 Task: Use the formula "ACCRINT" in spreadsheet "Project protfolio".
Action: Mouse moved to (513, 391)
Screenshot: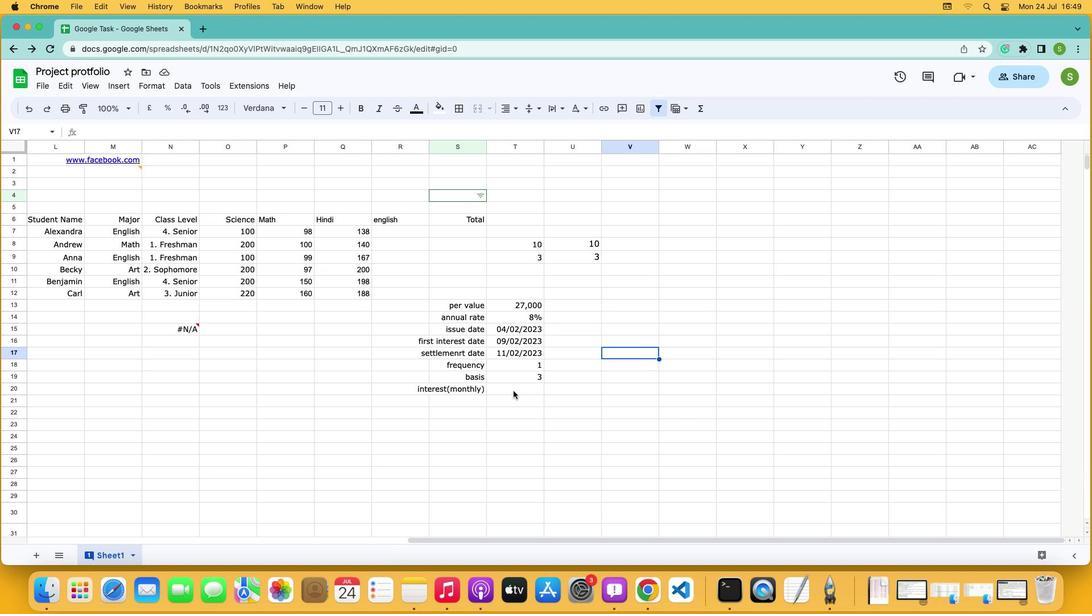 
Action: Mouse pressed left at (513, 391)
Screenshot: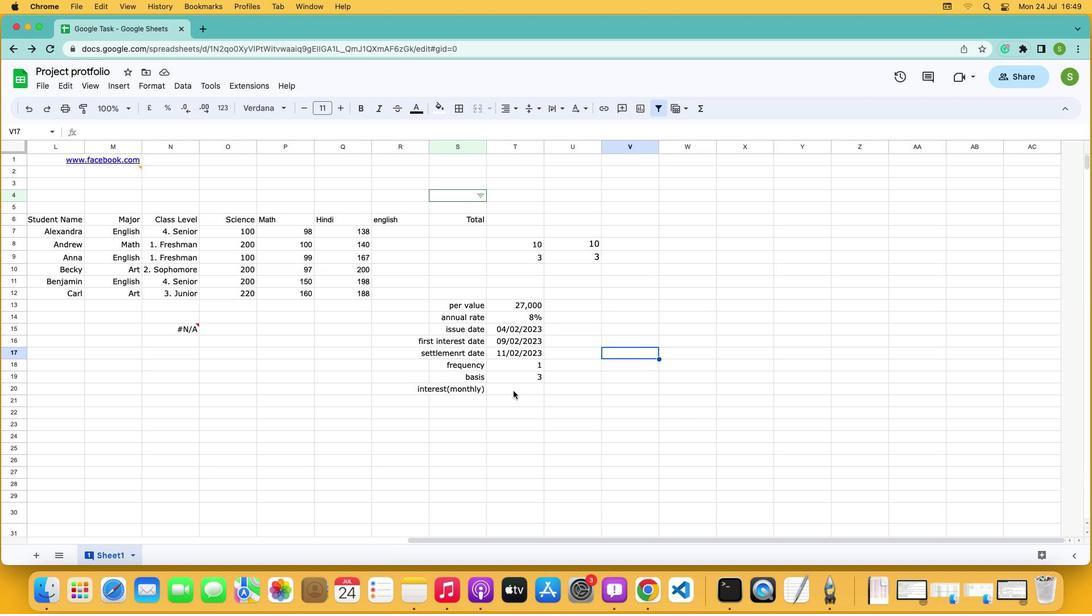 
Action: Mouse moved to (703, 112)
Screenshot: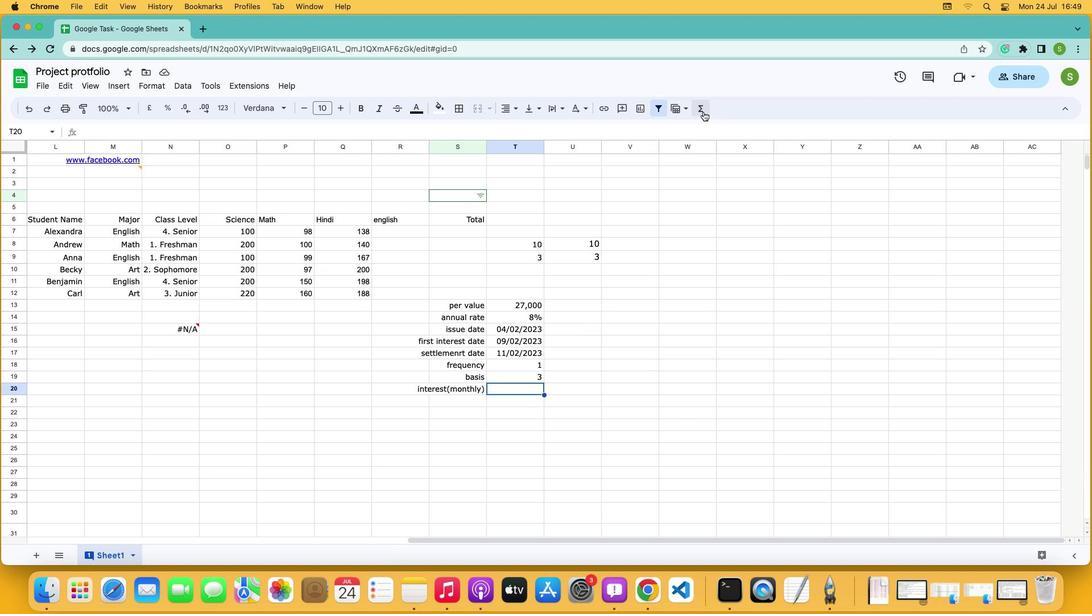 
Action: Mouse pressed left at (703, 112)
Screenshot: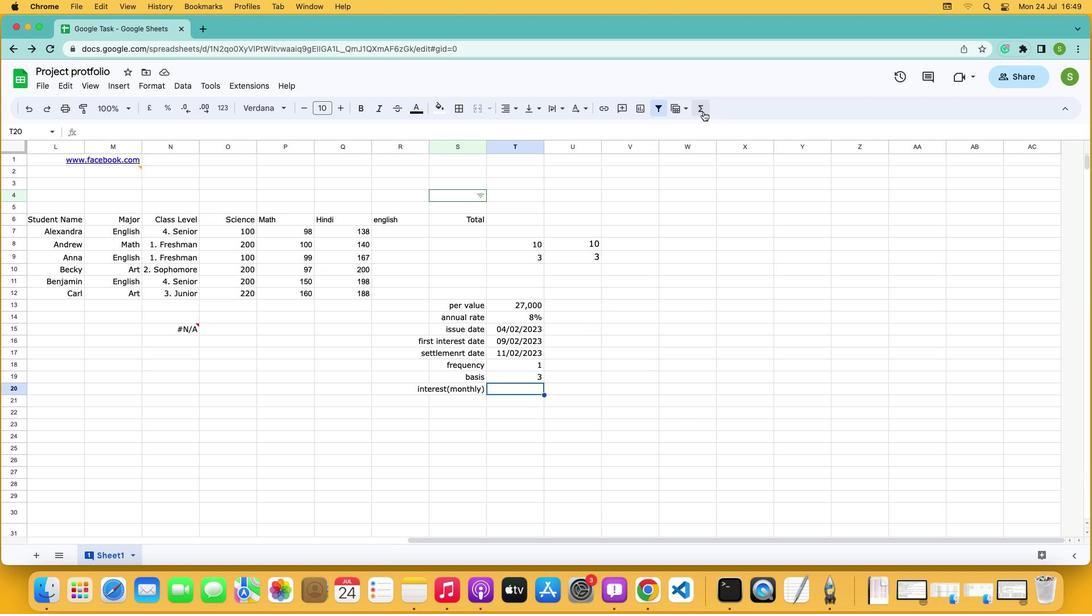 
Action: Mouse moved to (745, 228)
Screenshot: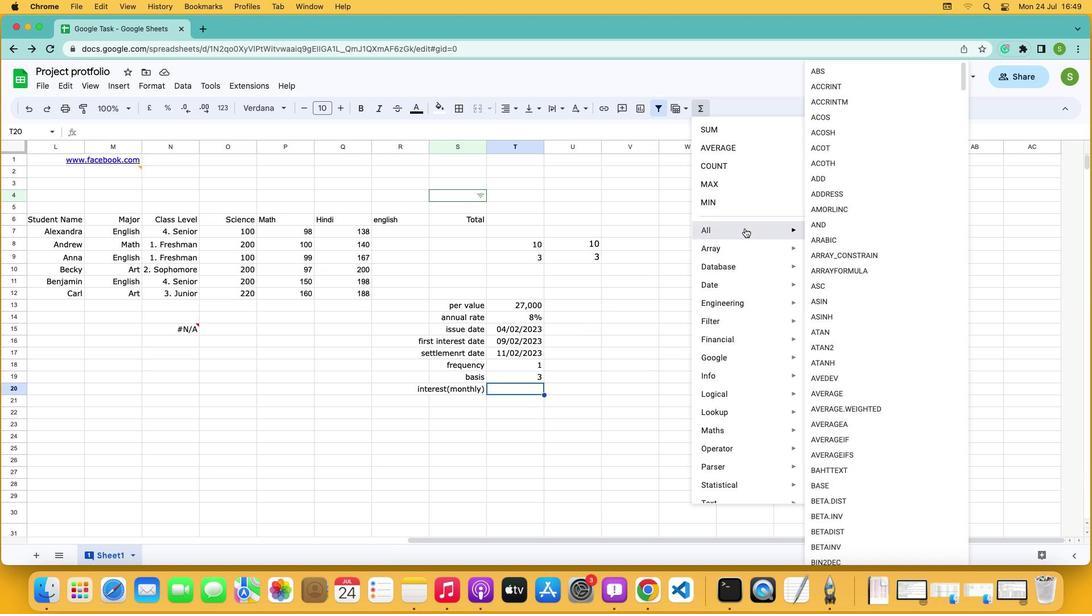 
Action: Mouse pressed left at (745, 228)
Screenshot: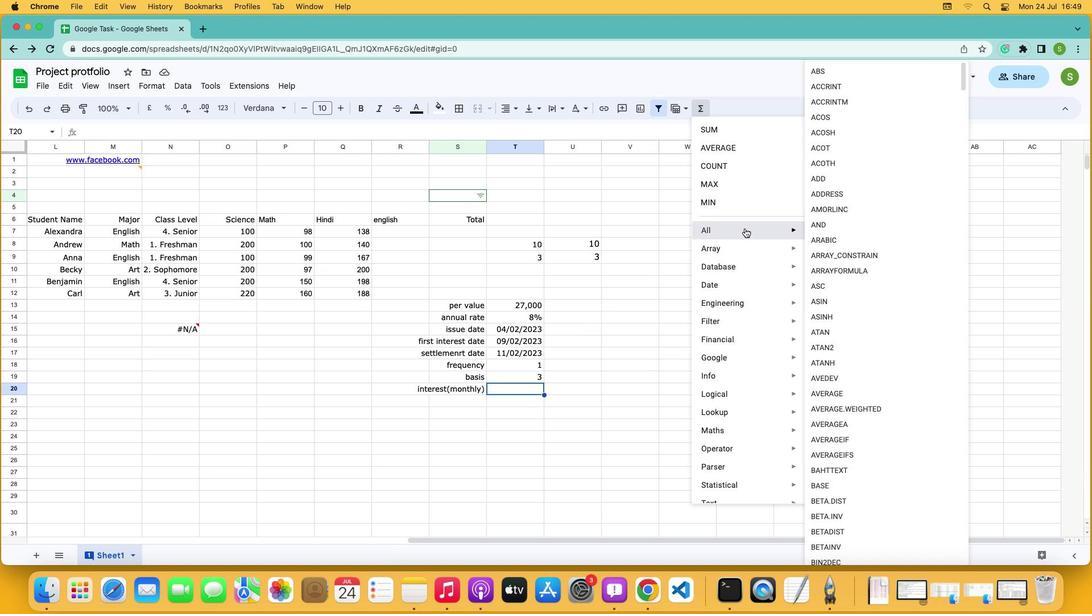 
Action: Mouse moved to (833, 84)
Screenshot: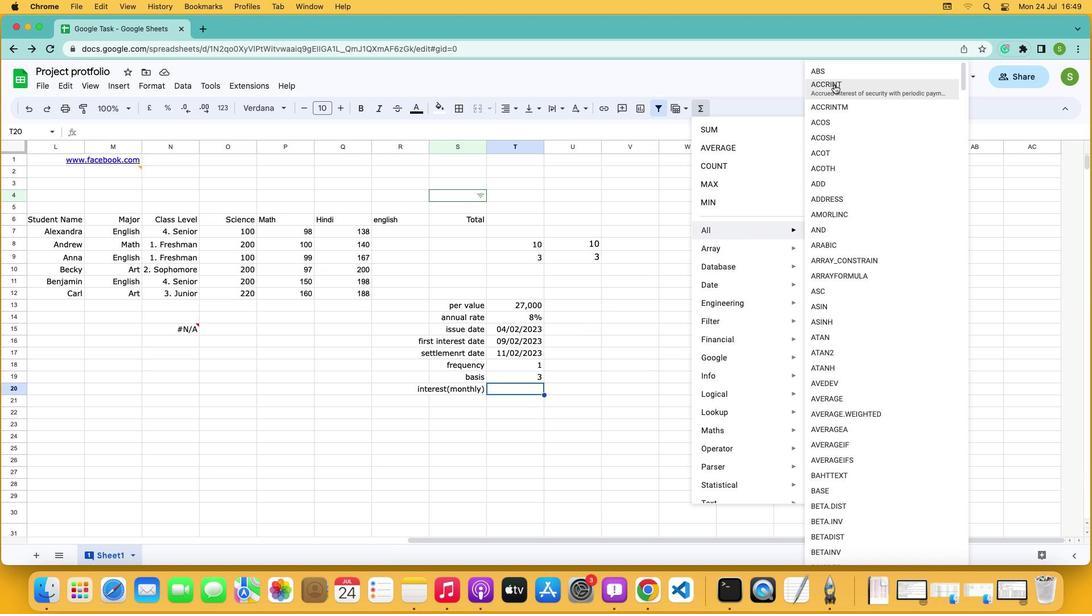
Action: Mouse pressed left at (833, 84)
Screenshot: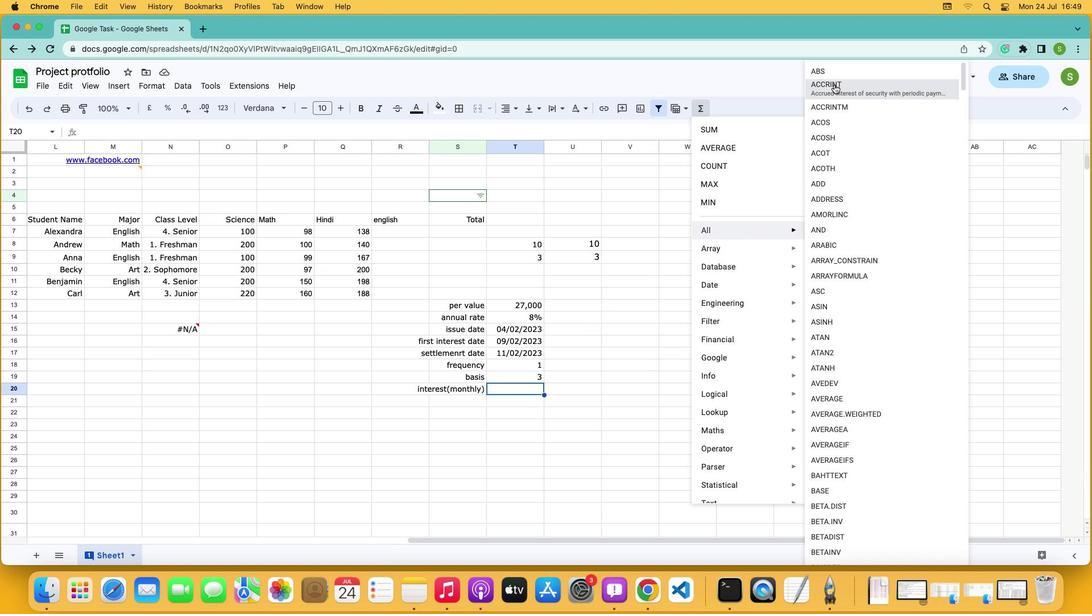 
Action: Mouse moved to (520, 306)
Screenshot: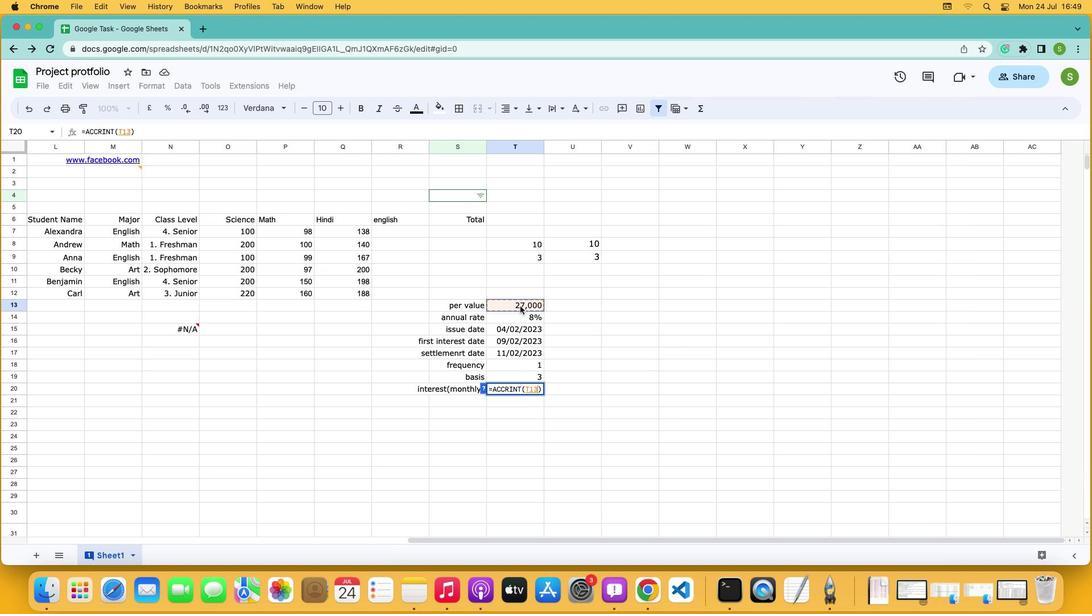 
Action: Mouse pressed left at (520, 306)
Screenshot: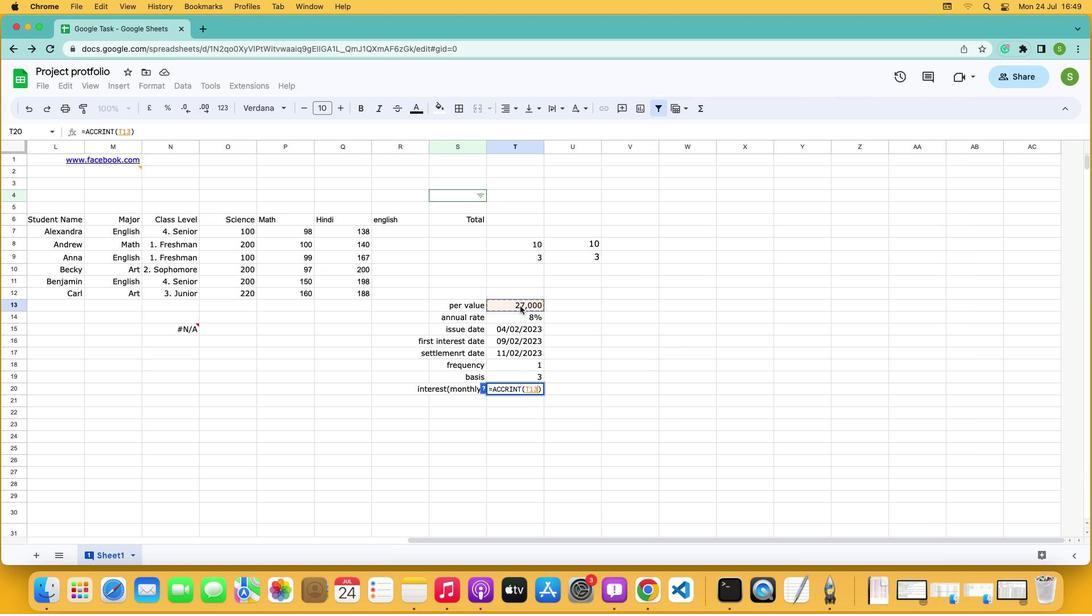 
Action: Key pressed ','
Screenshot: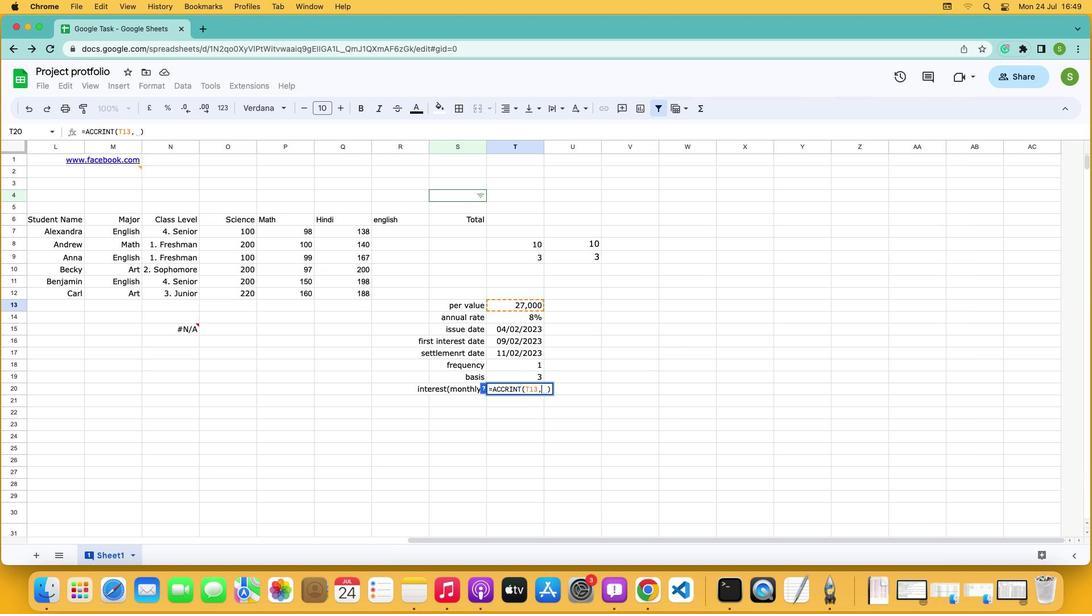 
Action: Mouse moved to (522, 319)
Screenshot: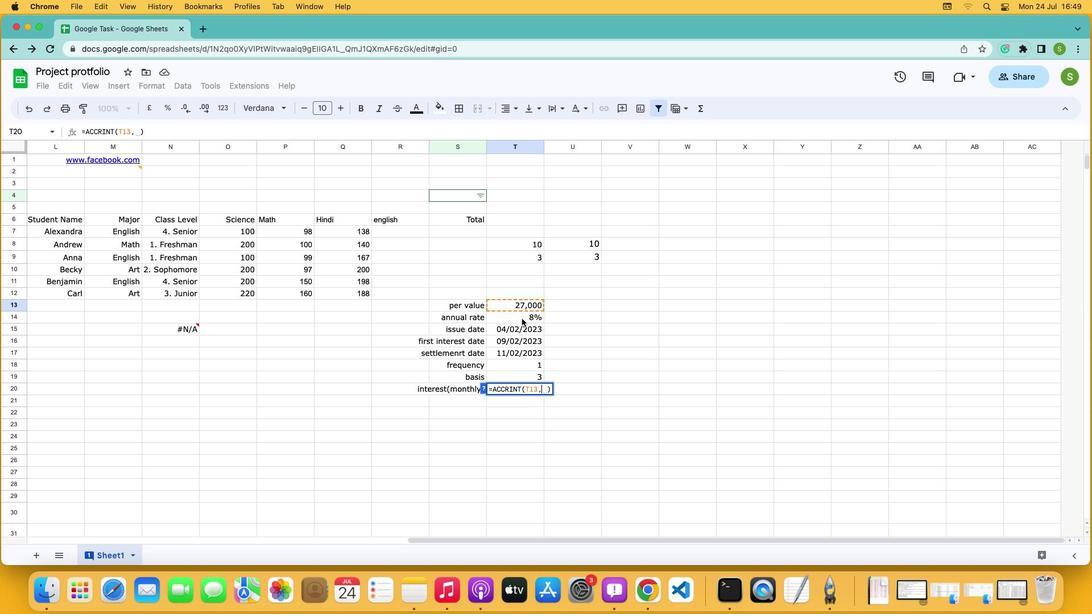 
Action: Mouse pressed left at (522, 319)
Screenshot: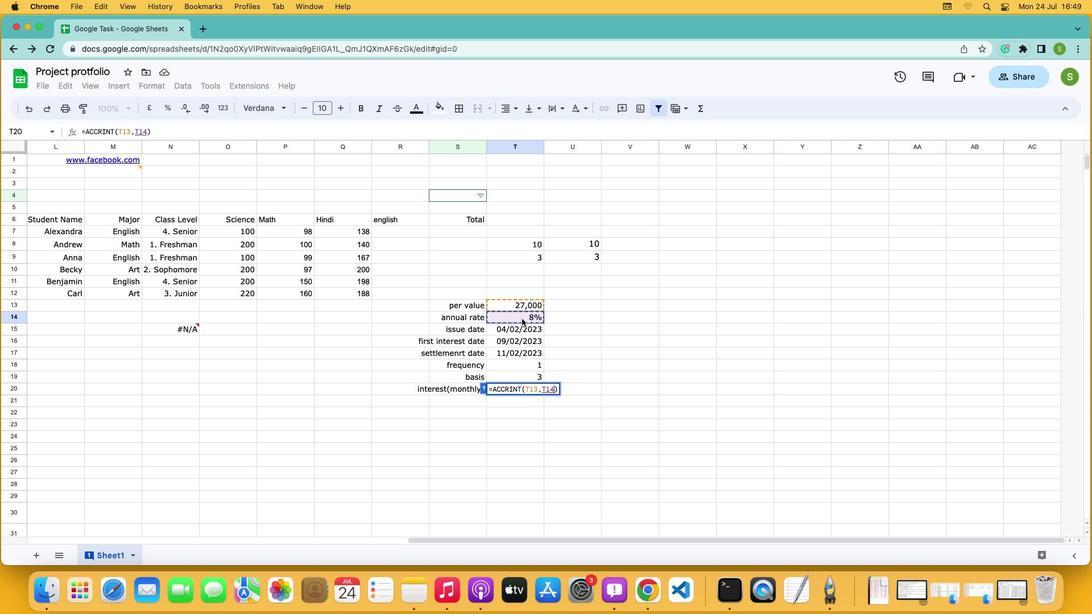 
Action: Key pressed ','
Screenshot: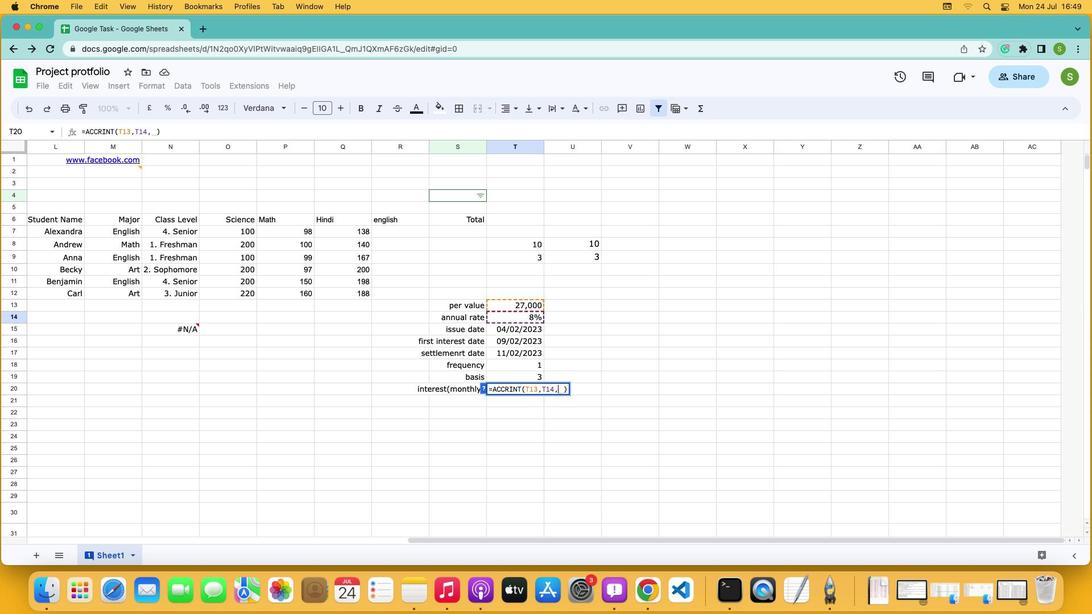 
Action: Mouse moved to (520, 327)
Screenshot: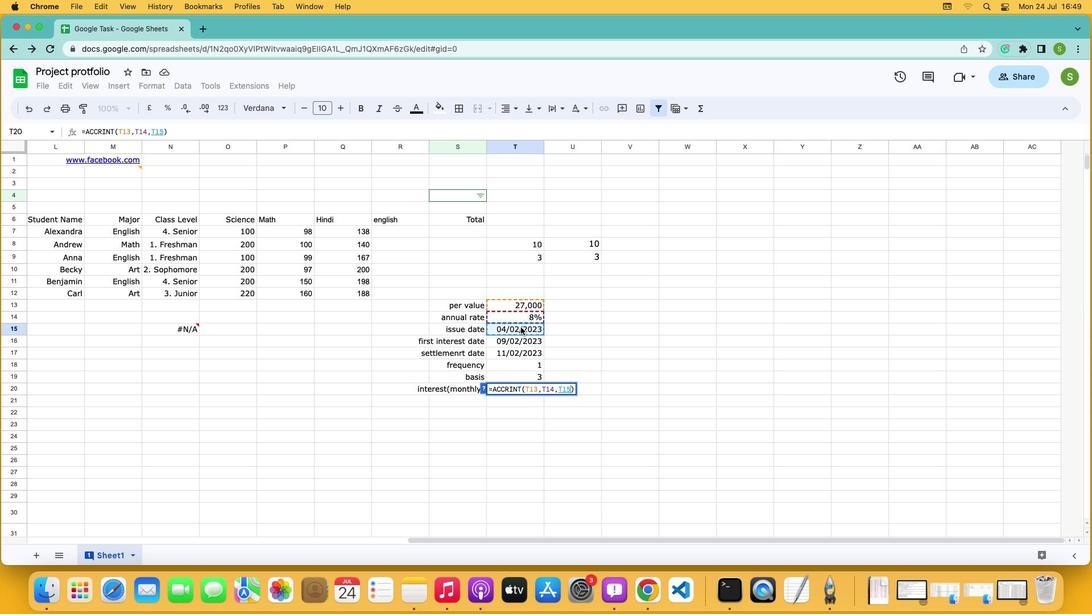 
Action: Mouse pressed left at (520, 327)
Screenshot: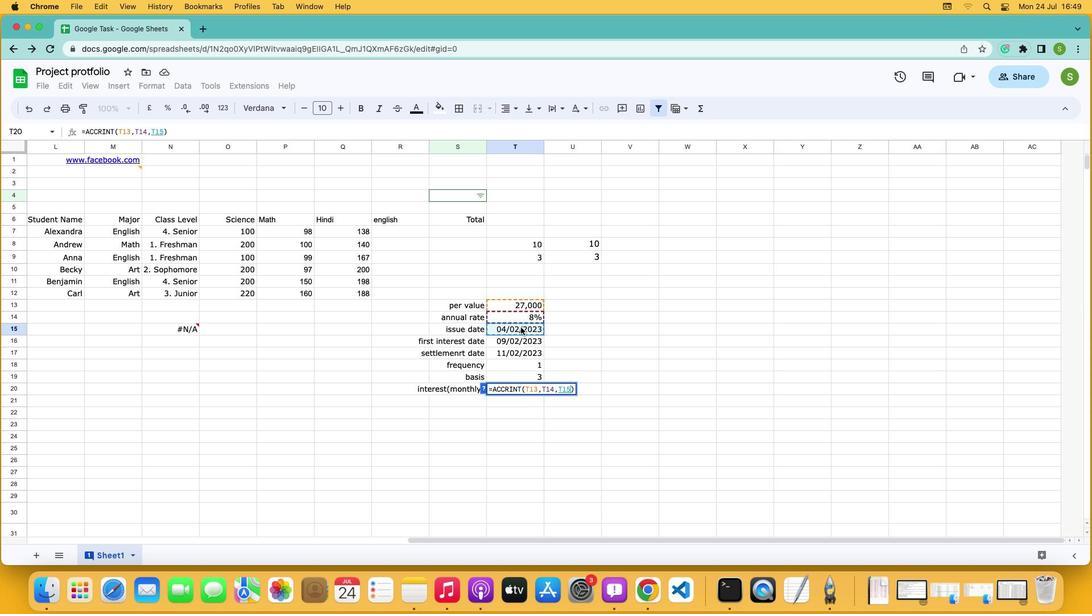 
Action: Mouse moved to (520, 327)
Screenshot: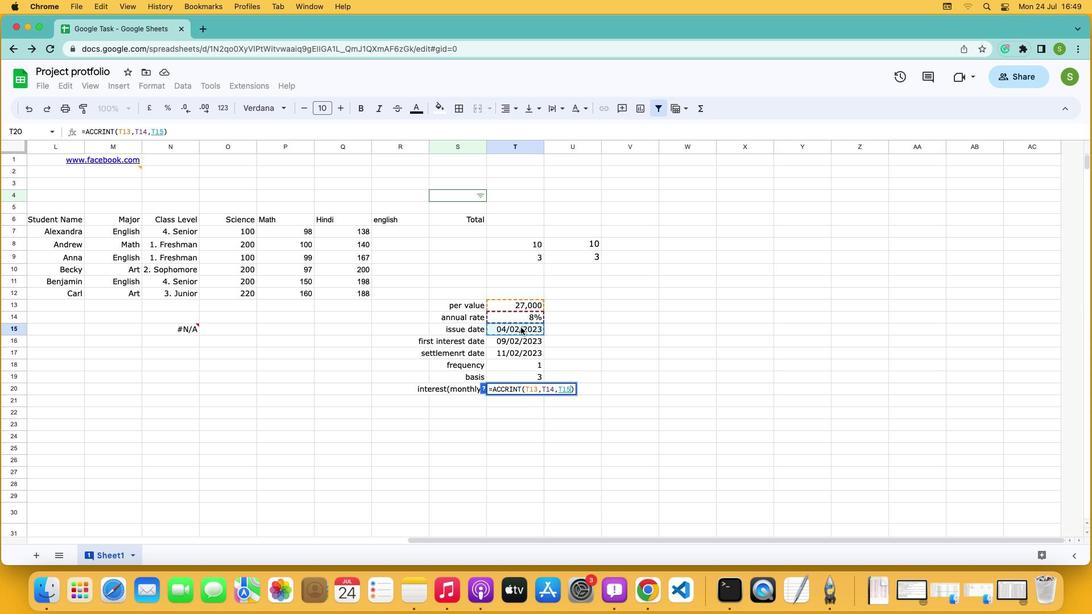 
Action: Key pressed ','
Screenshot: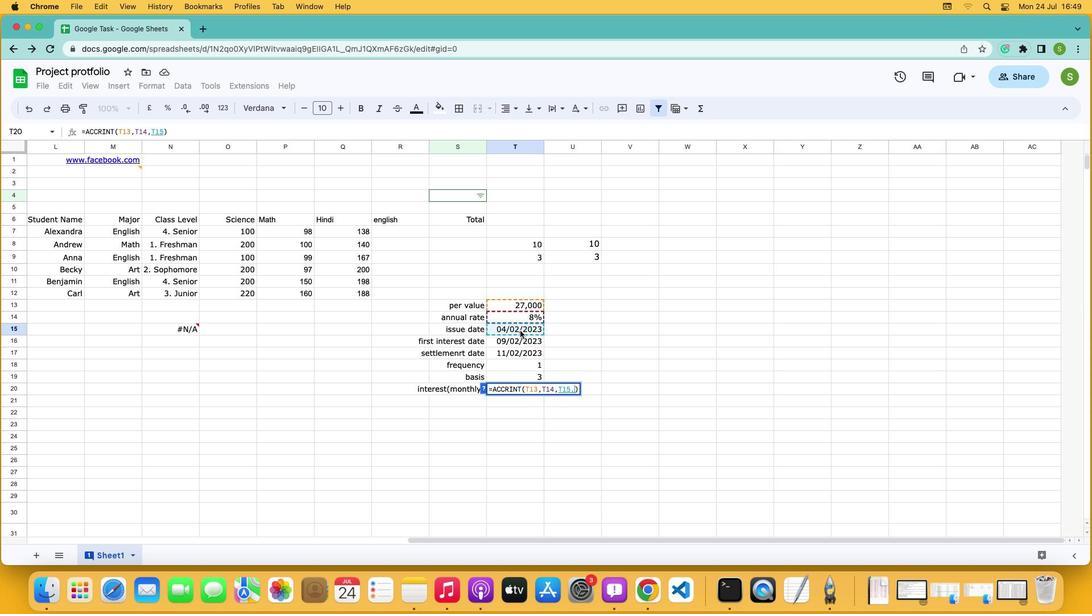 
Action: Mouse moved to (519, 337)
Screenshot: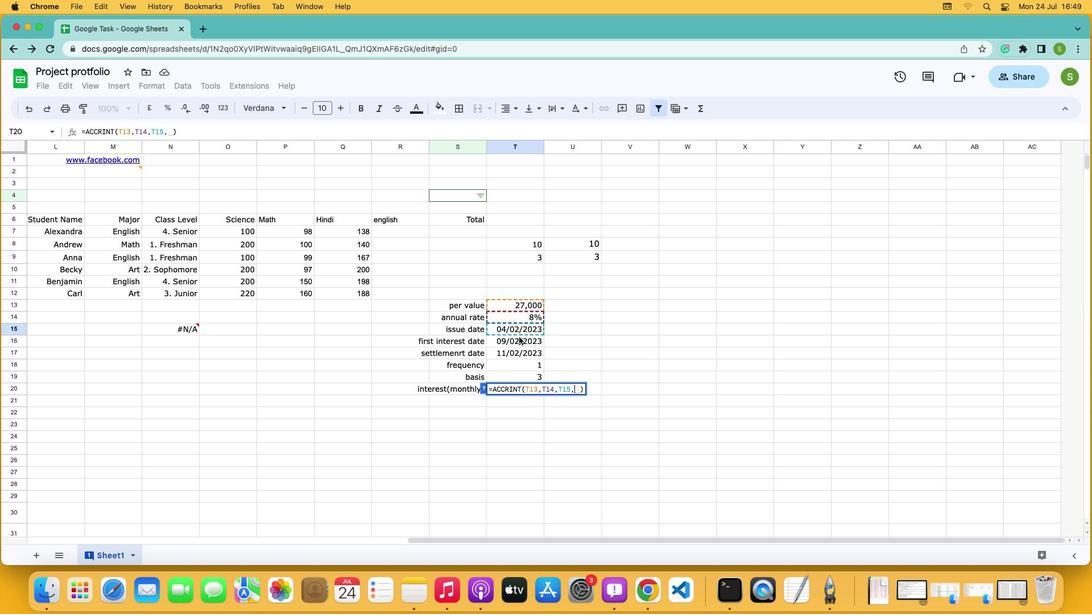 
Action: Mouse pressed left at (519, 337)
Screenshot: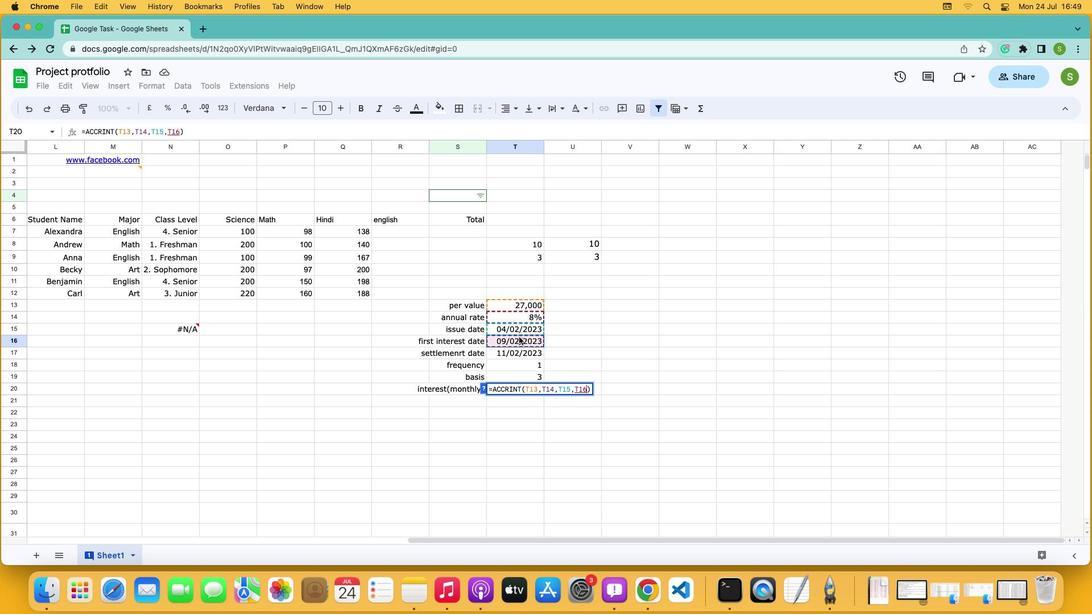 
Action: Key pressed ','
Screenshot: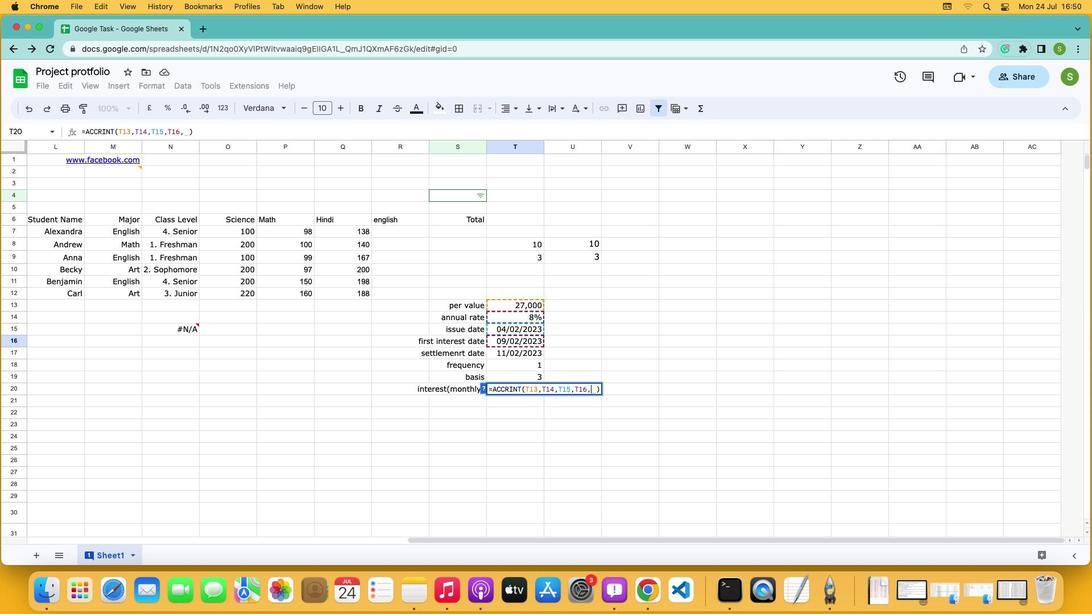 
Action: Mouse moved to (518, 351)
Screenshot: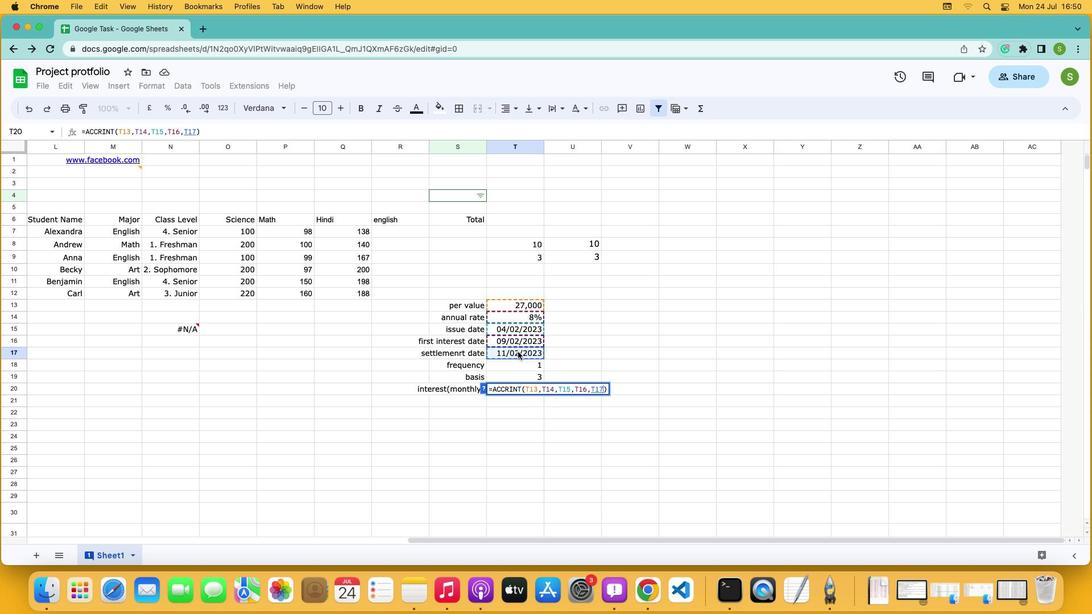 
Action: Mouse pressed left at (518, 351)
Screenshot: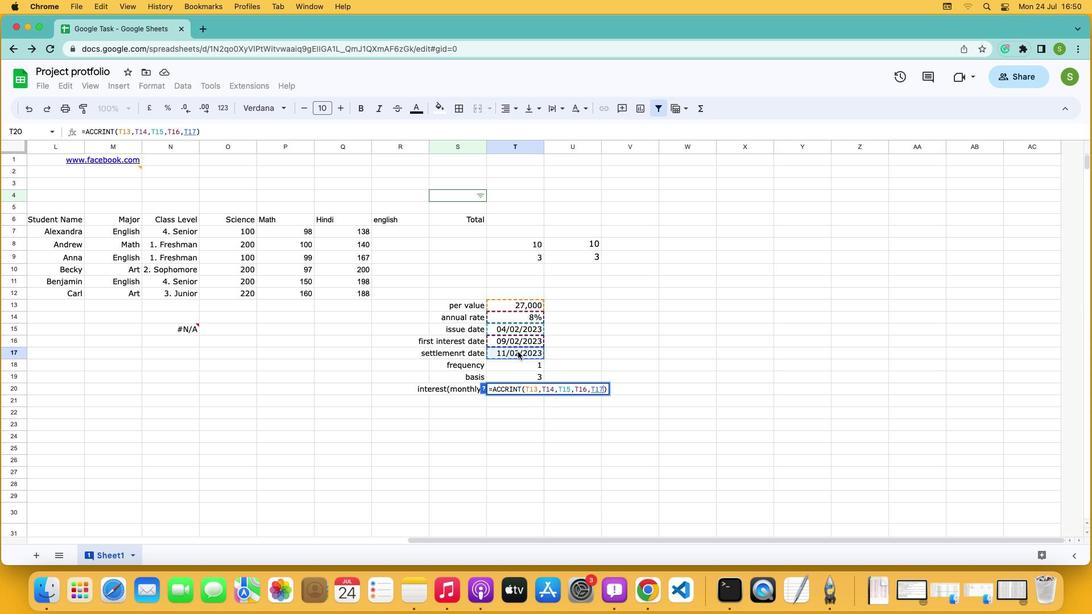 
Action: Key pressed ','
Screenshot: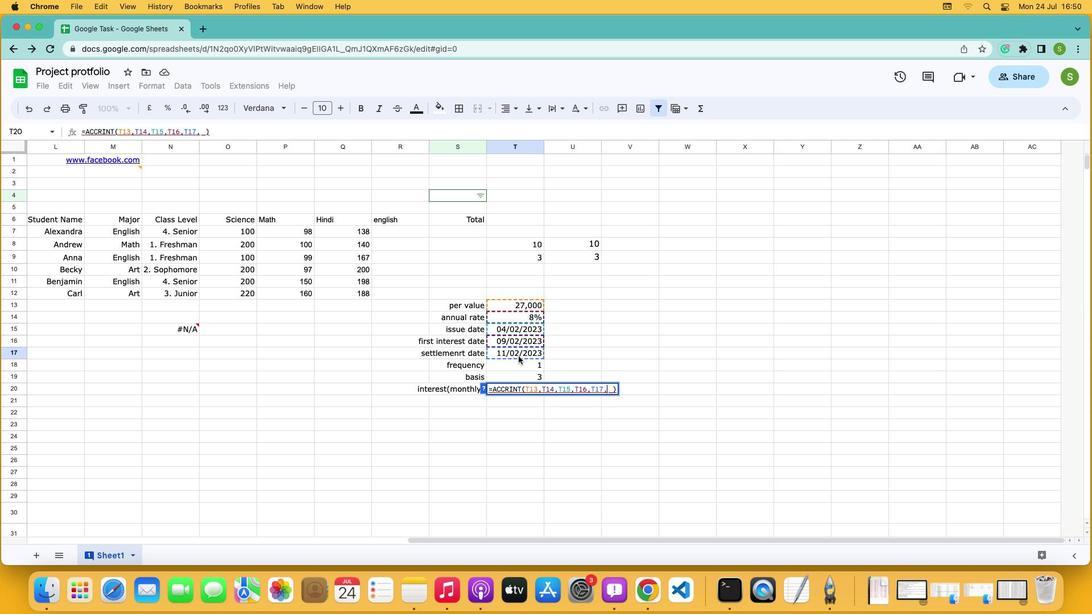 
Action: Mouse moved to (519, 361)
Screenshot: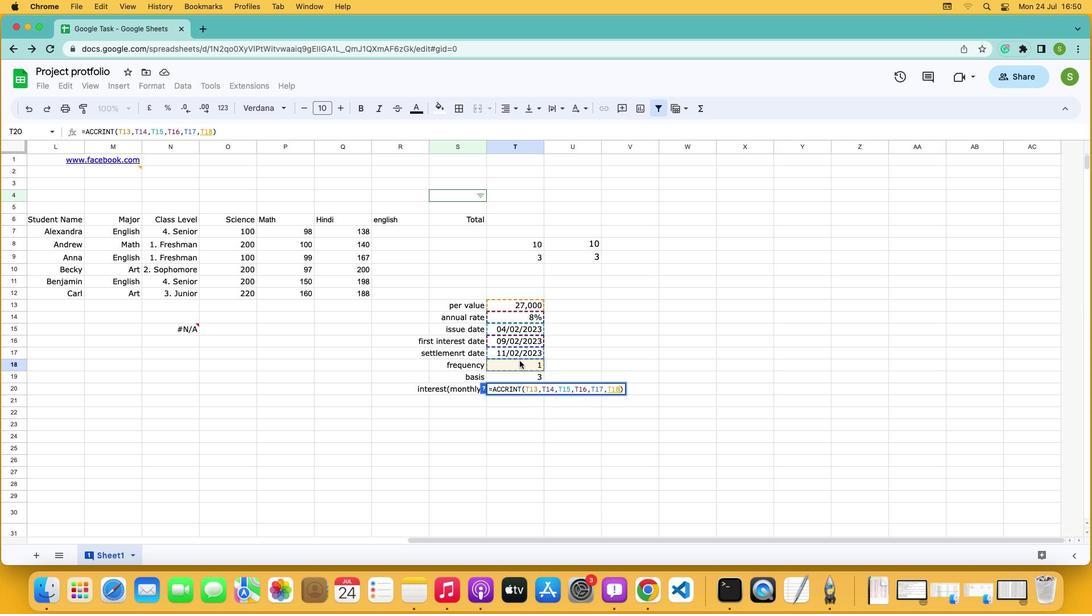 
Action: Mouse pressed left at (519, 361)
Screenshot: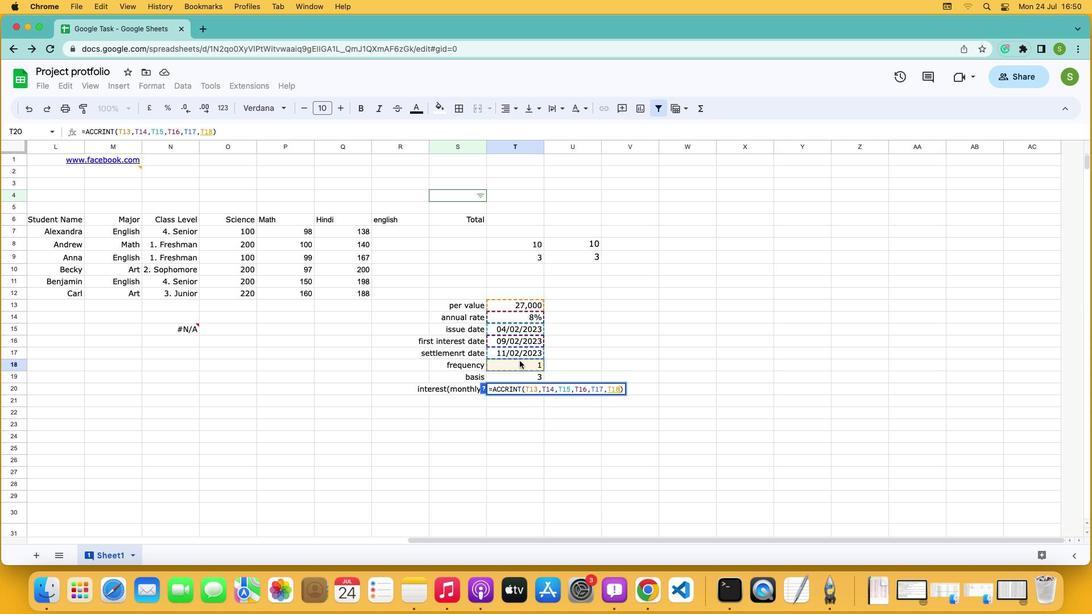 
Action: Key pressed ','
Screenshot: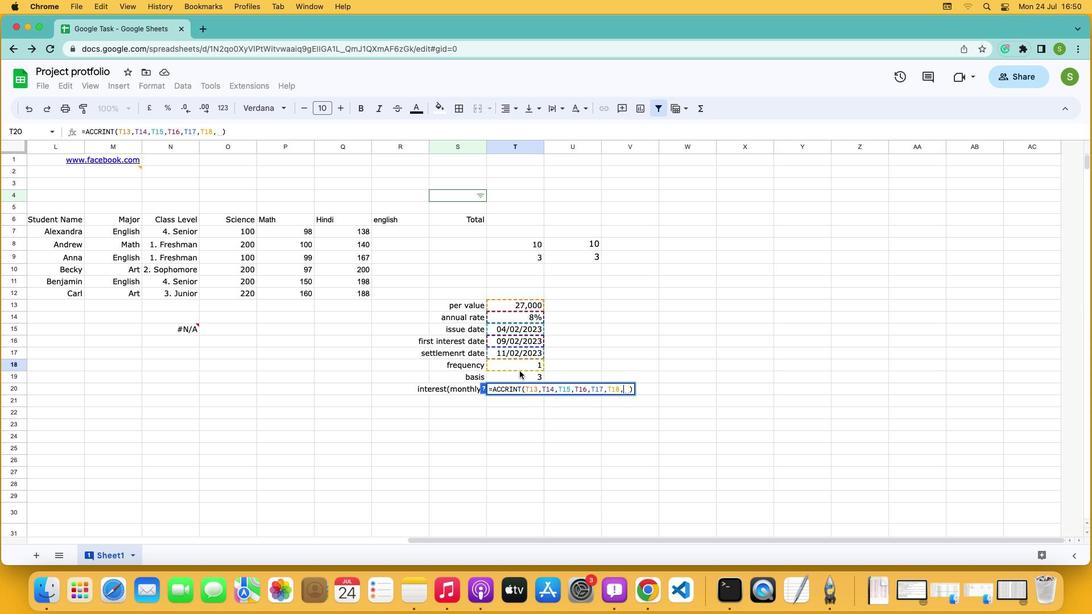 
Action: Mouse moved to (518, 372)
Screenshot: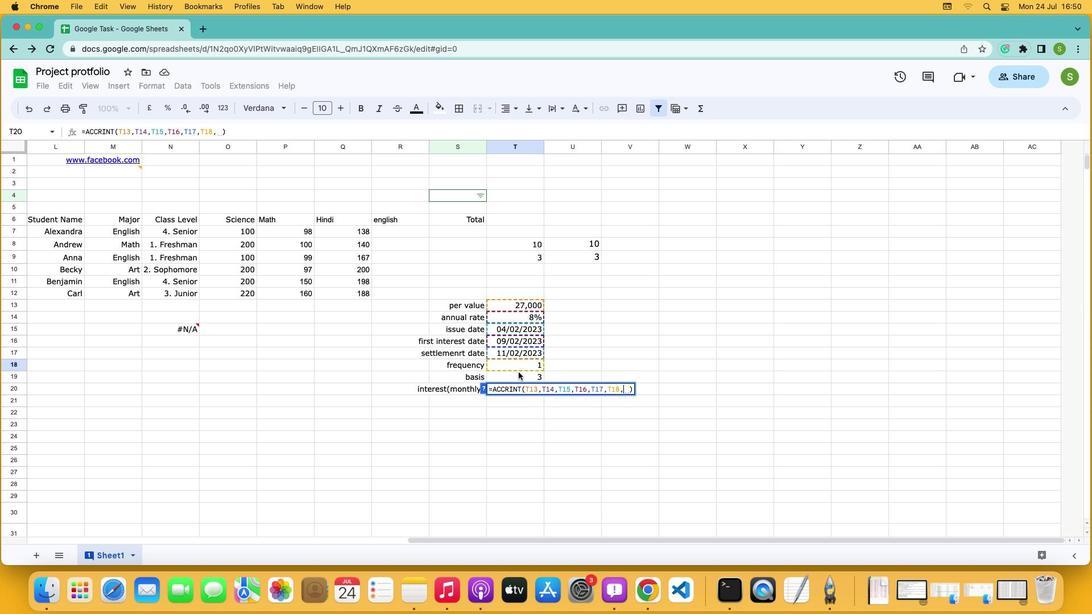 
Action: Mouse pressed left at (518, 372)
Screenshot: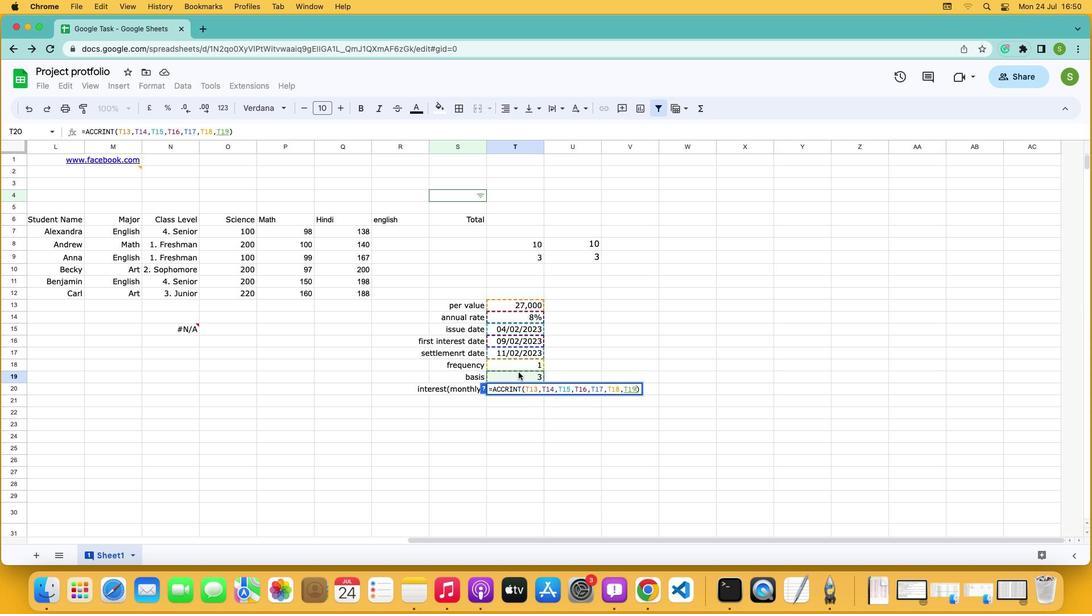 
Action: Key pressed ','Key.backspaceKey.enter
Screenshot: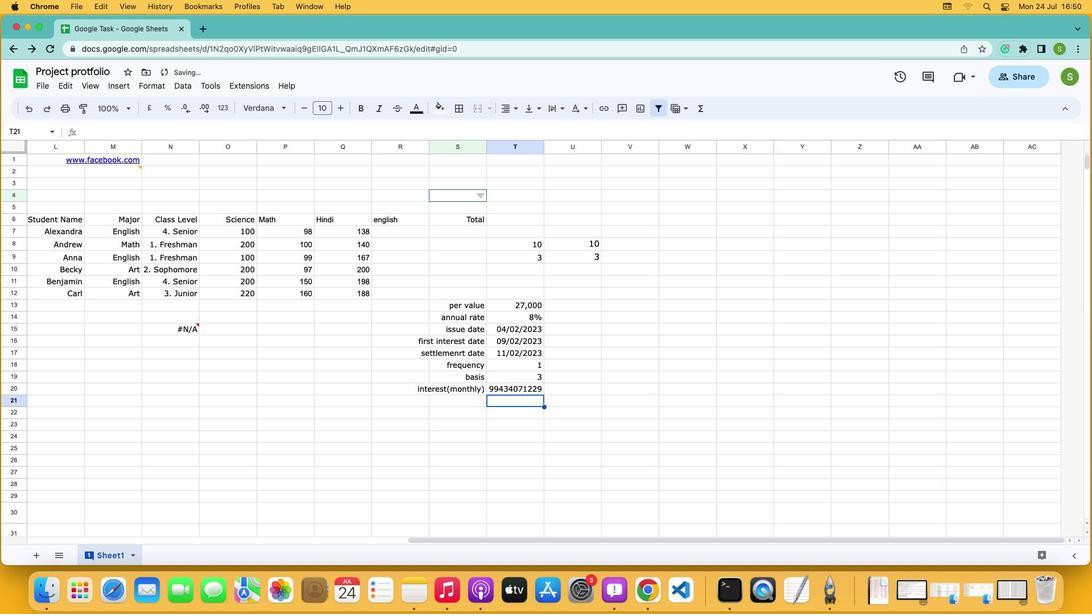 
